 Task: Open a blank google sheet and write heading  SpendSmartAdd Dates in a column and its values below  '2023-05-01, 2023-05-03, 2023-05-05, 2023-05-10, 2023-05-15, 2023-05-20, 2023-05-25 & 2023-05-31'Add Categories in next column and its values below  Groceries, Dining Out, Transportation, Entertainment, Shopping, Utilities, Health & Miscellaneous. Add Descriptions in next column and its values below  Supermarket, Restaurant, Public Transport, Movie Tickets, Clothing Store, Internet Bill, Pharmacy & Online PurchaseAdd Amountin next column and its values below  $50, $30, $10, $20, $100, $60, $40 & $50Save page  Cash Flow Tracker book
Action: Mouse moved to (225, 149)
Screenshot: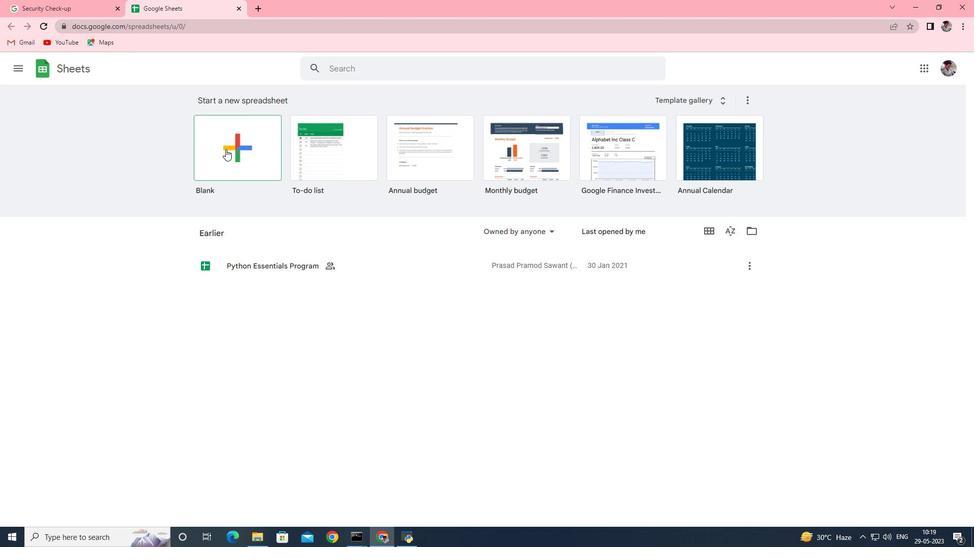 
Action: Mouse pressed left at (225, 149)
Screenshot: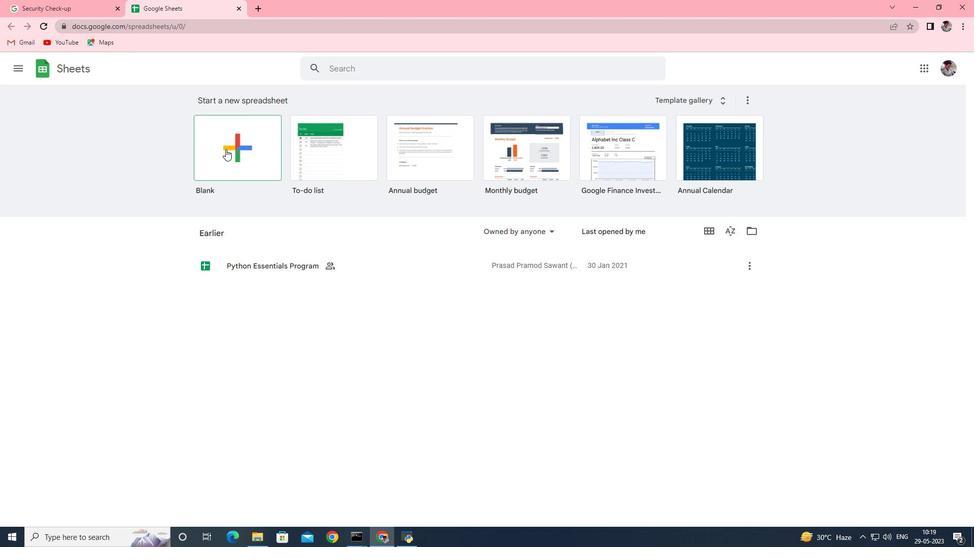 
Action: Mouse moved to (130, 150)
Screenshot: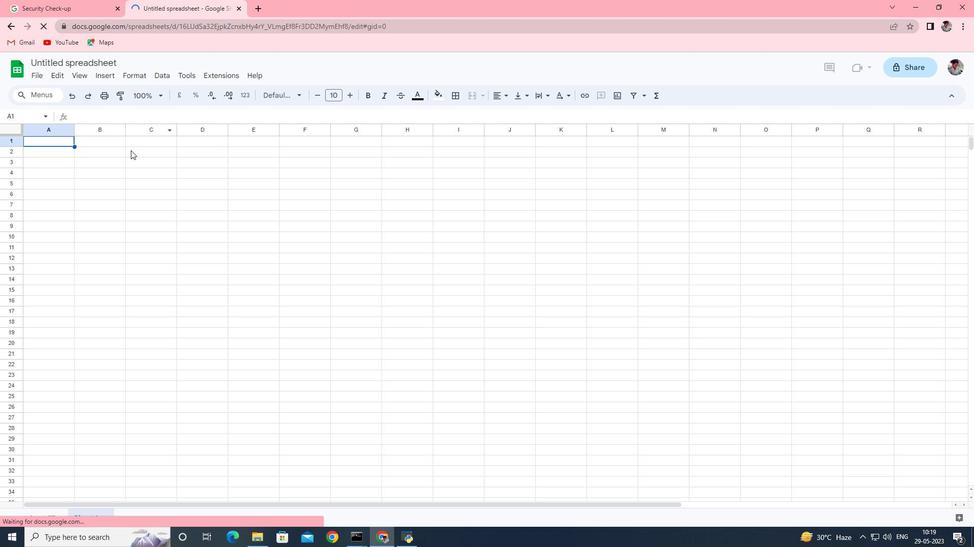 
Action: Key pressed <Key.shift>Spend<Key.space><Key.shift>Smart
Screenshot: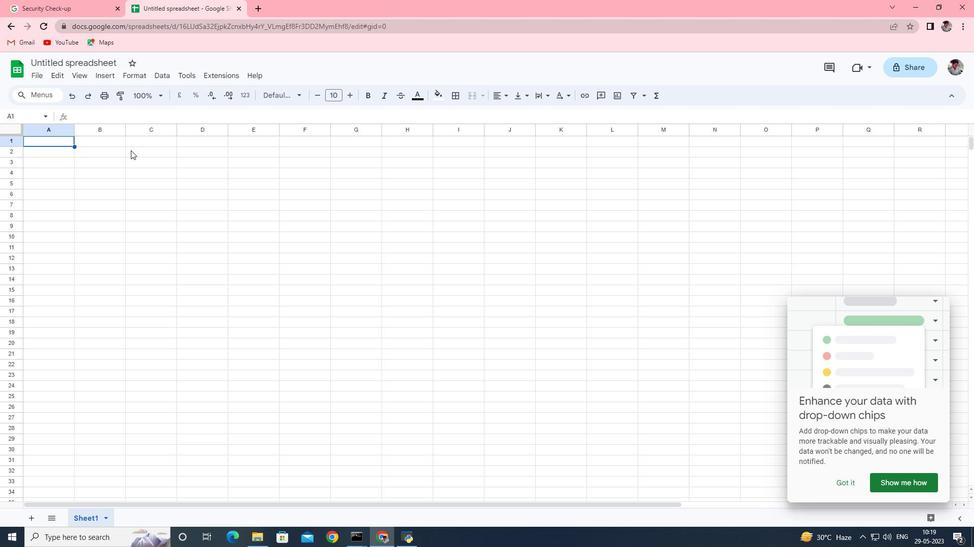 
Action: Mouse moved to (619, 314)
Screenshot: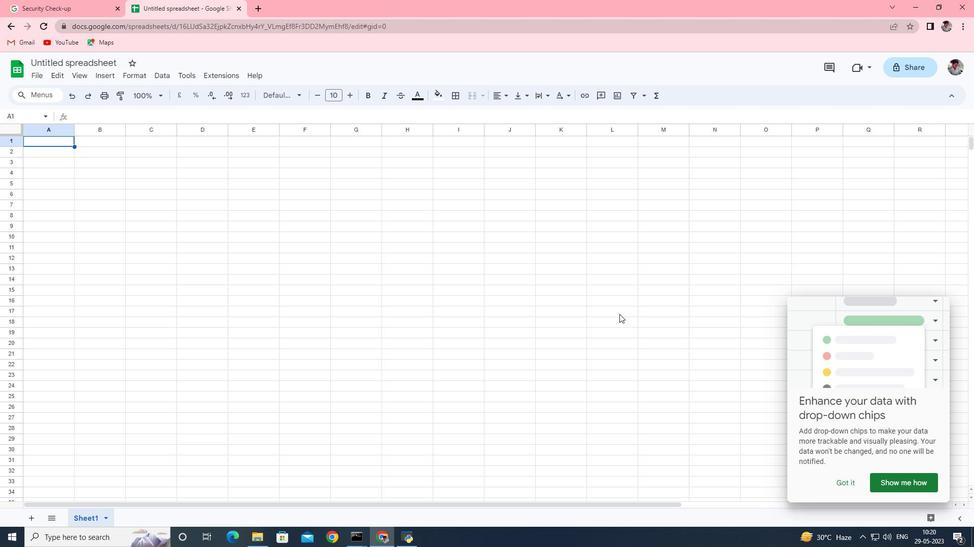 
Action: Mouse pressed left at (619, 314)
Screenshot: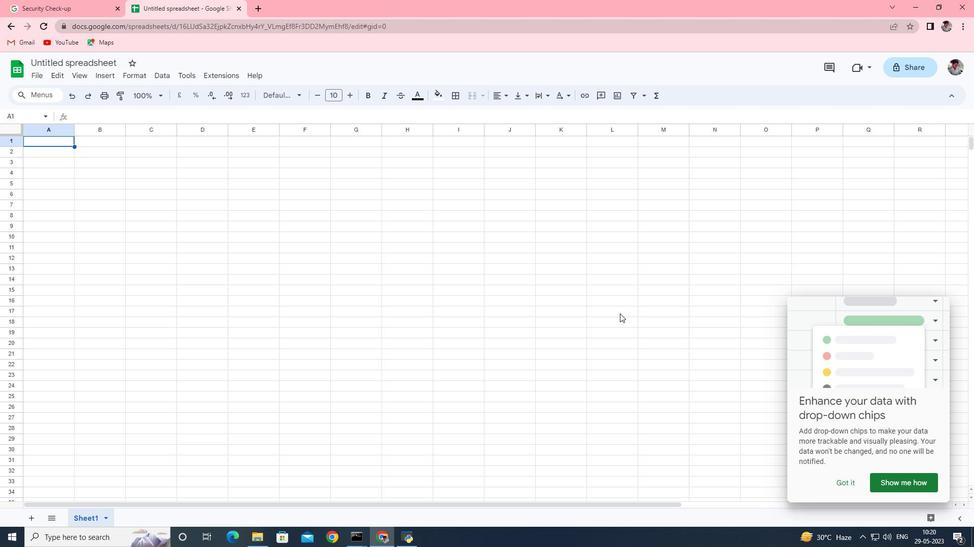 
Action: Mouse moved to (66, 142)
Screenshot: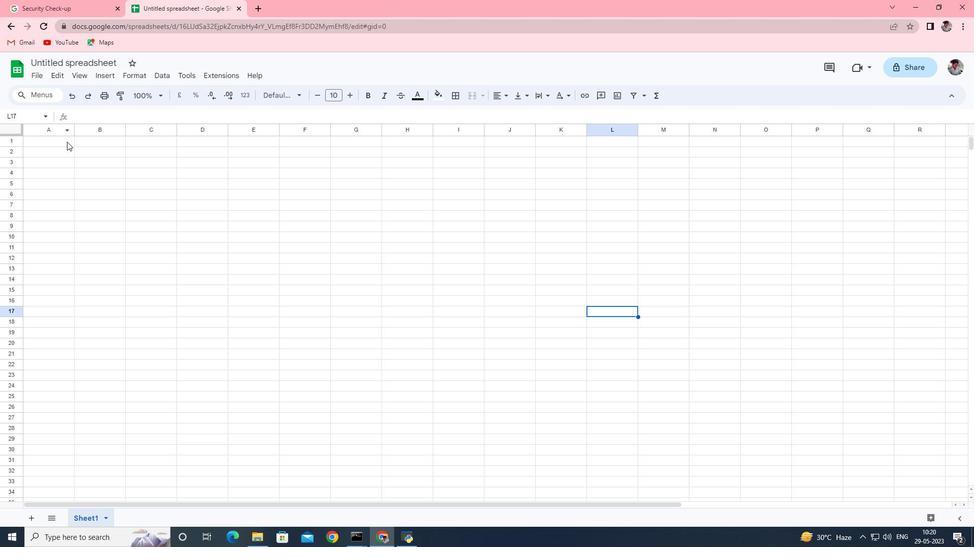 
Action: Mouse pressed left at (66, 142)
Screenshot: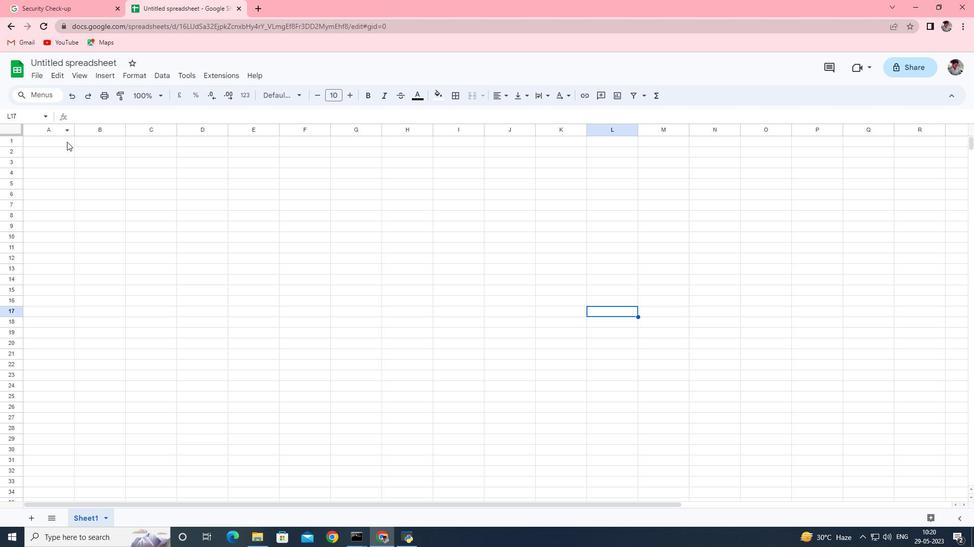 
Action: Mouse moved to (66, 143)
Screenshot: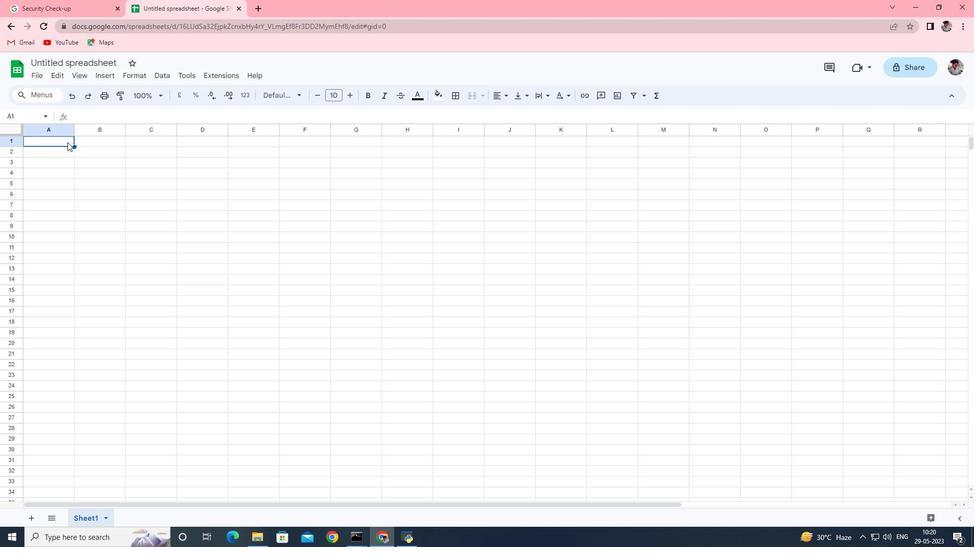 
Action: Key pressed <Key.shift>Spem<Key.backspace>nd<Key.space><Key.shift>Smart<Key.down><Key.shift><Key.shift><Key.shift><Key.shift><Key.shift><Key.shift><Key.shift><Key.shift><Key.shift><Key.shift><Key.shift><Key.shift><Key.shift><Key.shift><Key.shift><Key.shift><Key.shift><Key.shift><Key.shift><Key.shift><Key.shift><Key.shift><Key.shift><Key.shift><Key.shift><Key.shift><Key.shift><Key.shift>Dates
Screenshot: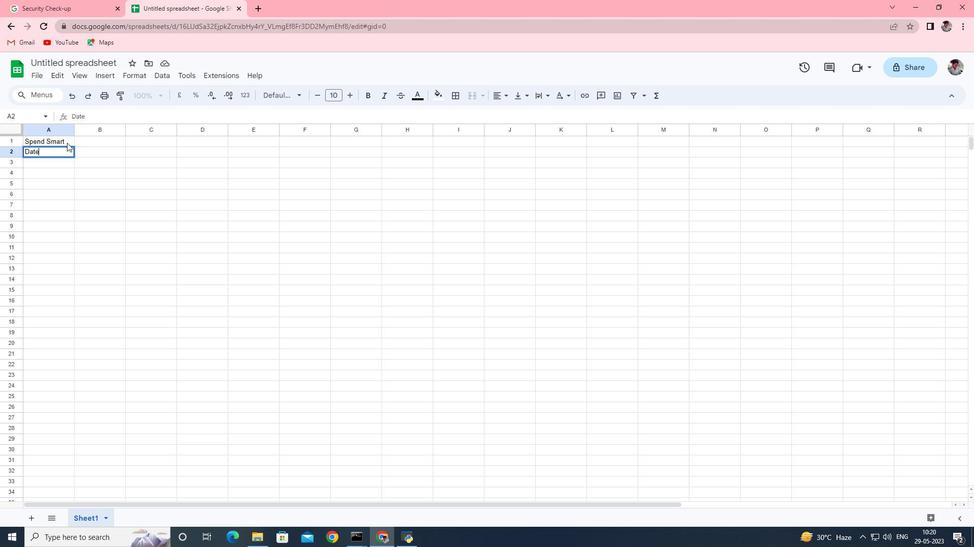 
Action: Mouse moved to (62, 164)
Screenshot: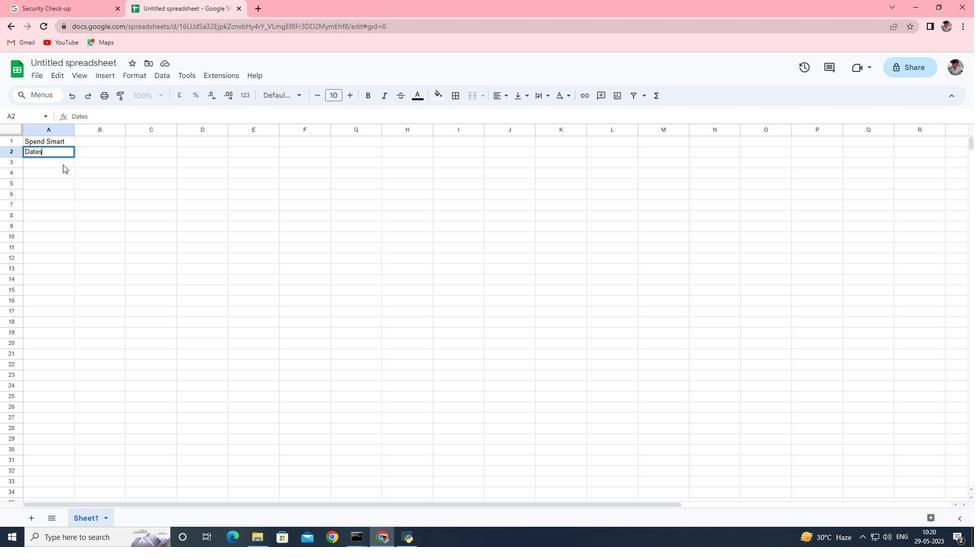 
Action: Key pressed <Key.down>2023-05-01<Key.enter>2023-05-03<Key.down>
Screenshot: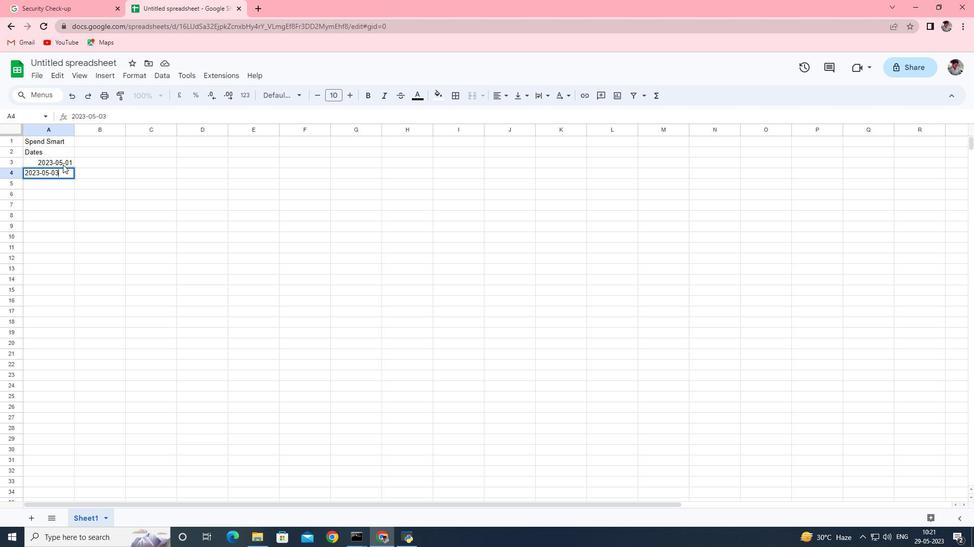 
Action: Mouse moved to (145, 174)
Screenshot: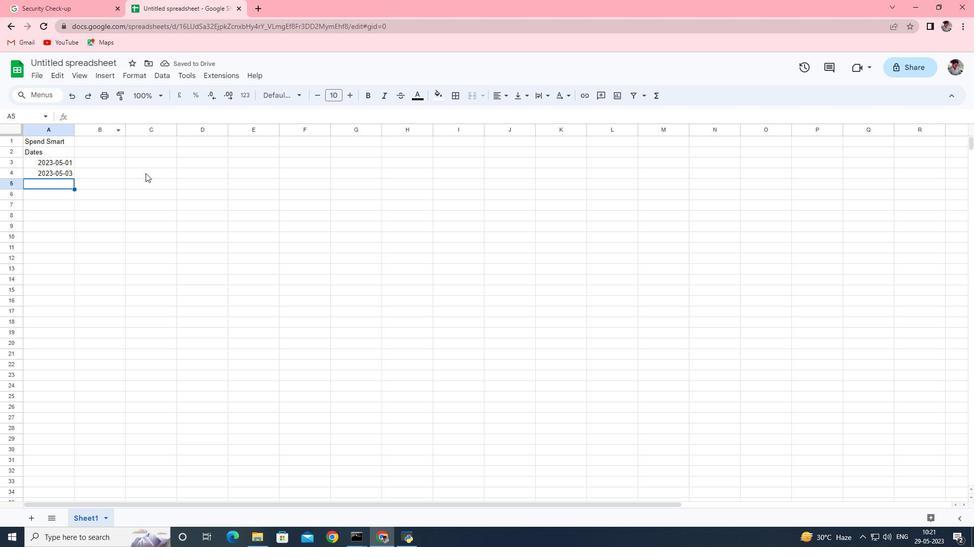 
Action: Key pressed 2023-05-05<Key.down>2023-05-0<Key.backspace>10<Key.down>2023-05-15<Key.down>2023-05-20<Key.down>2023-05-25<Key.down>2023-05-31<Key.down>
Screenshot: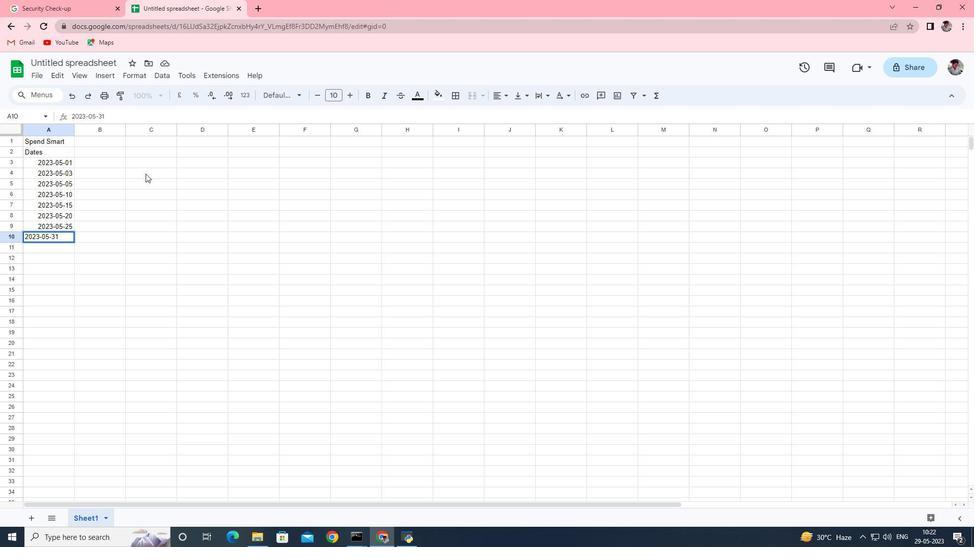 
Action: Mouse moved to (88, 154)
Screenshot: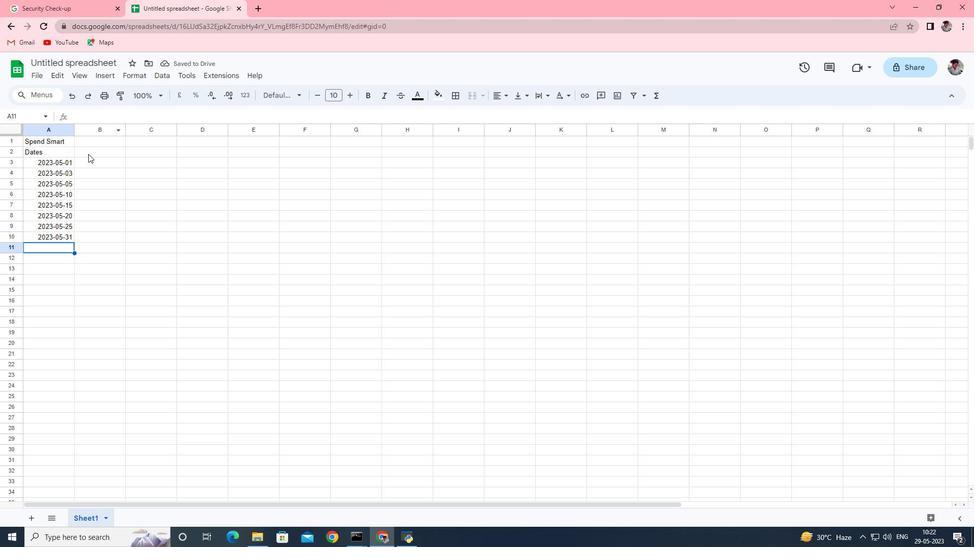 
Action: Mouse pressed left at (88, 154)
Screenshot: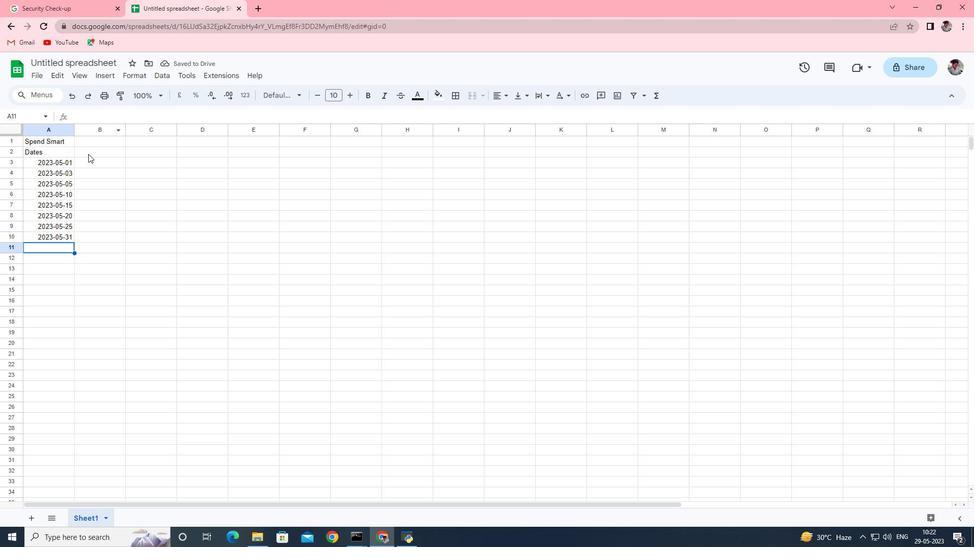
Action: Mouse moved to (69, 150)
Screenshot: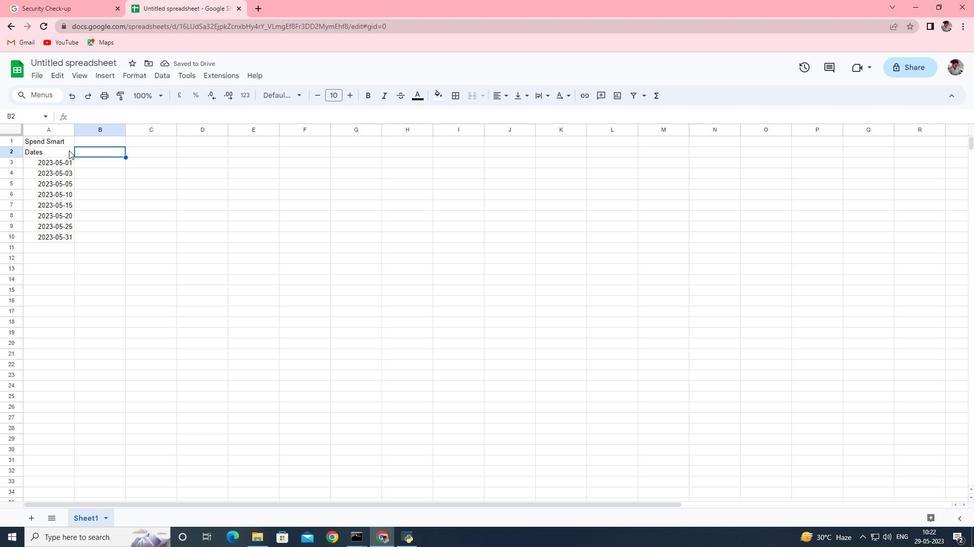 
Action: Key pressed <Key.shift>Catega<Key.backspace>ories<Key.down><Key.shift>groceries
Screenshot: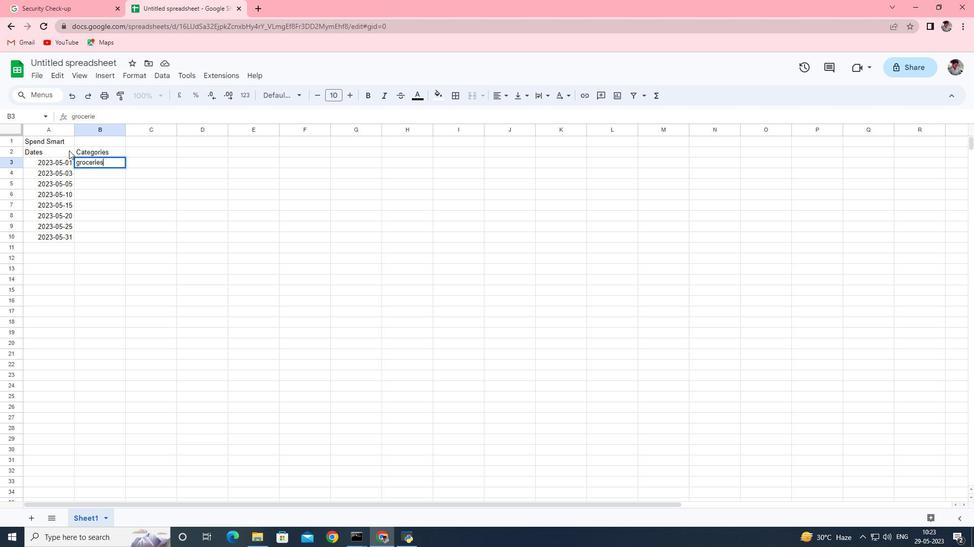 
Action: Mouse moved to (79, 163)
Screenshot: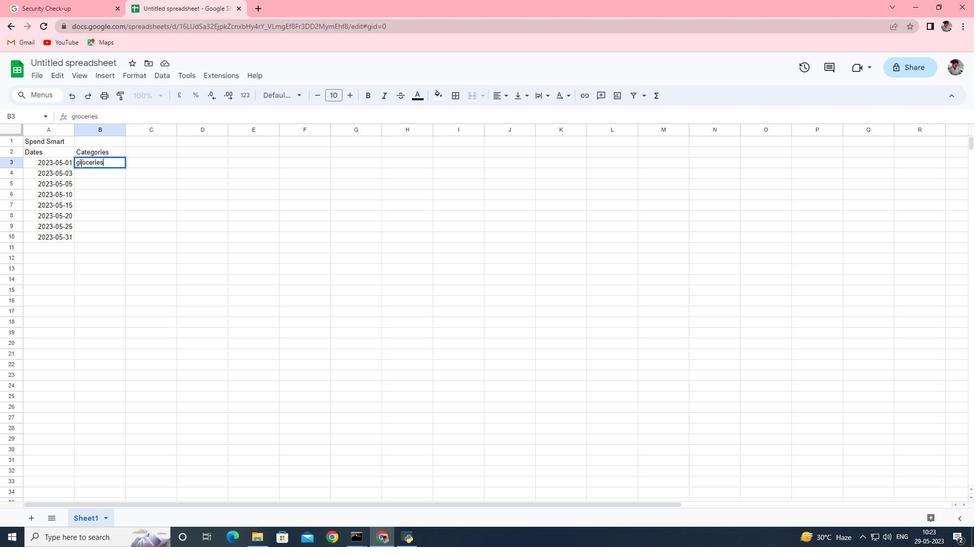 
Action: Mouse pressed left at (79, 163)
Screenshot: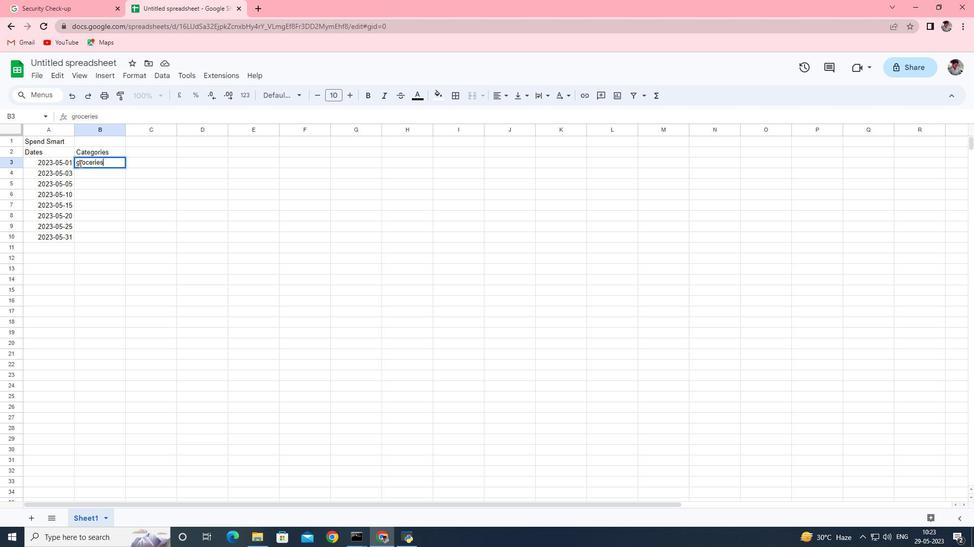 
Action: Mouse moved to (79, 163)
Screenshot: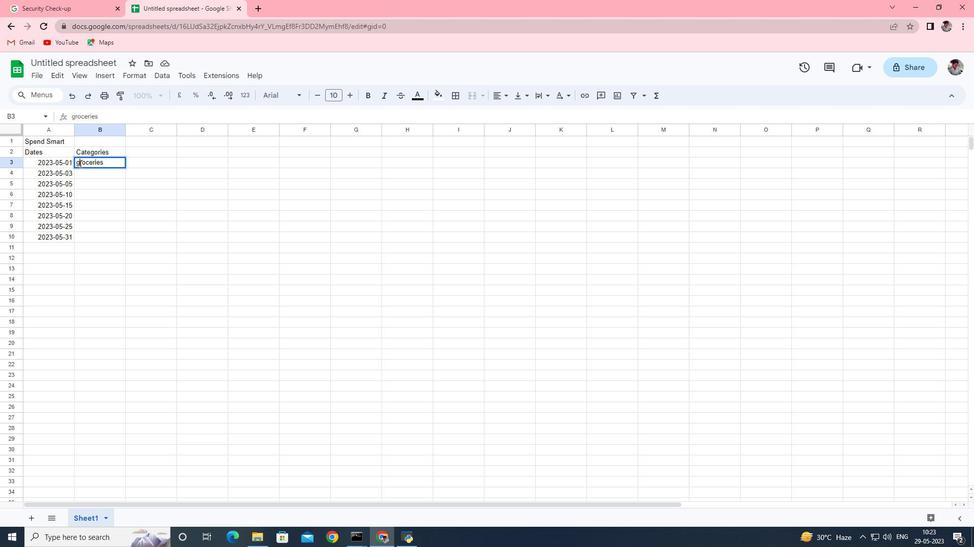 
Action: Key pressed <Key.backspace><Key.shift>G<Key.down>
Screenshot: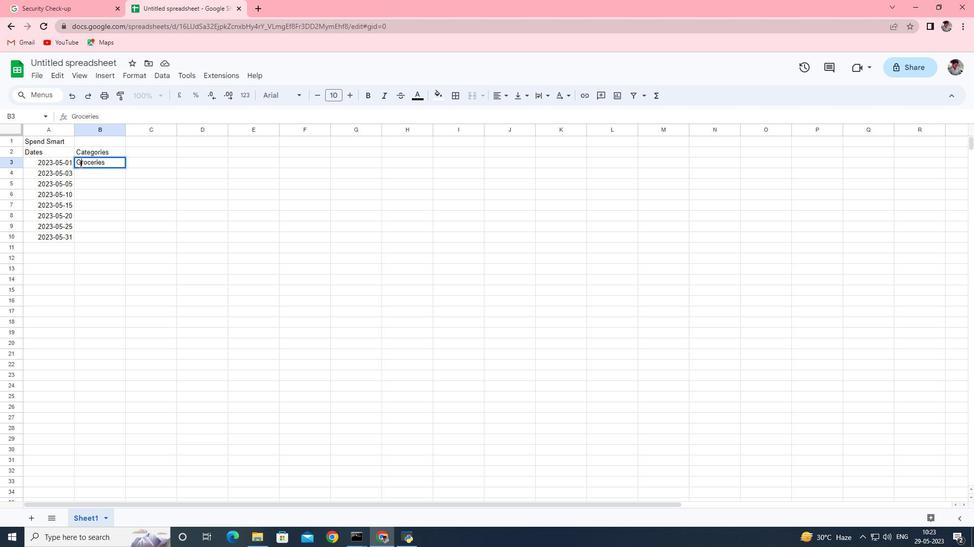 
Action: Mouse moved to (104, 174)
Screenshot: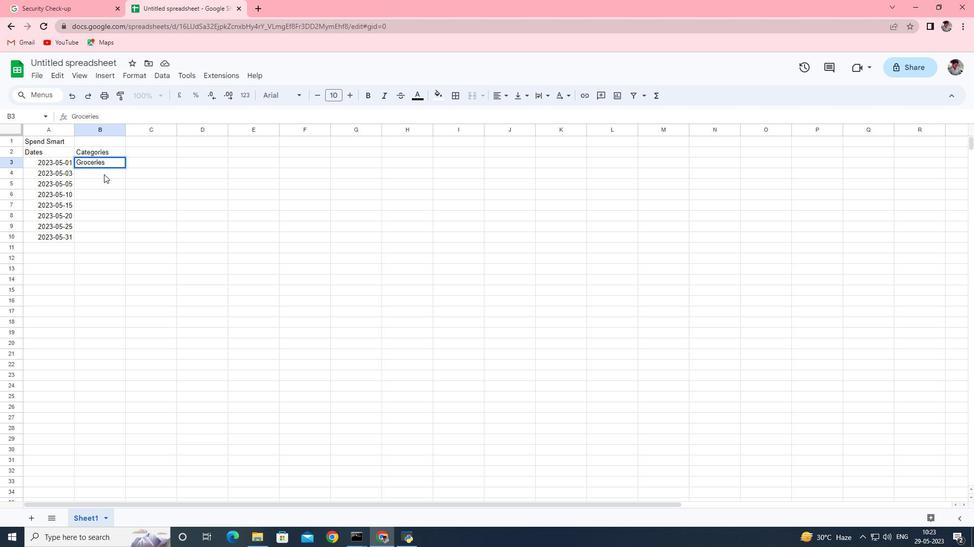 
Action: Mouse pressed left at (104, 174)
Screenshot: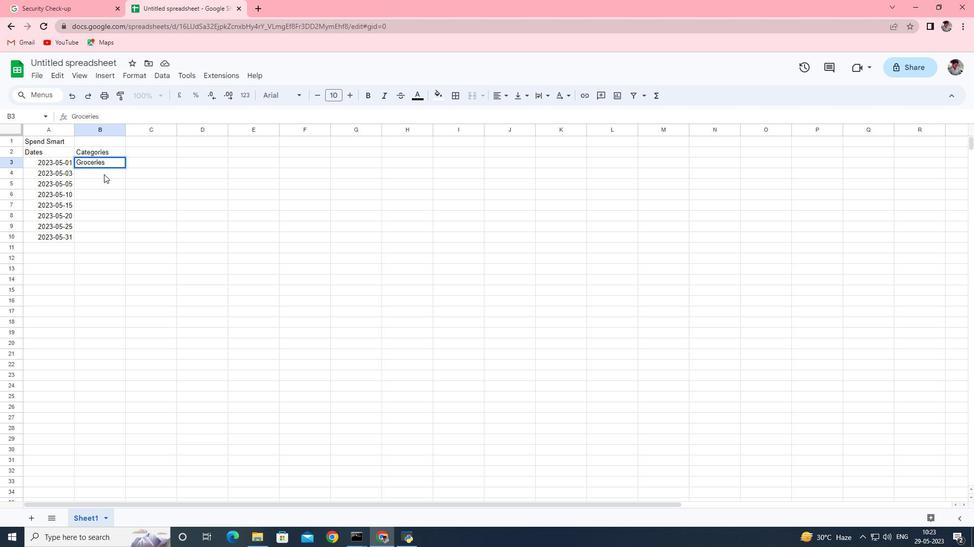 
Action: Mouse moved to (86, 178)
Screenshot: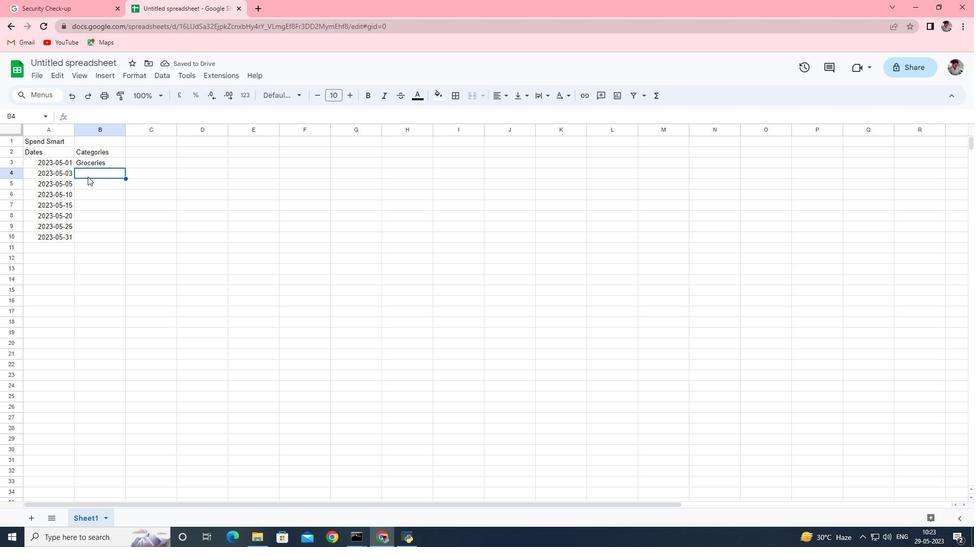 
Action: Key pressed <Key.shift>Dining<Key.space><Key.shift>Out<Key.down><Key.shift><Key.shift><Key.shift><Key.shift><Key.shift>Transportation<Key.down><Key.shift><Key.shift><Key.shift><Key.shift><Key.shift><Key.shift><Key.shift><Key.shift><Key.shift><Key.shift><Key.shift>Entertainment<Key.down><Key.shift>Shopping<Key.down><Key.shift><Key.shift><Key.shift><Key.shift><Key.shift><Key.shift><Key.shift><Key.shift><Key.shift><Key.shift><Key.shift><Key.shift><Key.shift><Key.shift><Key.shift><Key.shift><Key.shift><Key.shift><Key.shift><Key.shift><Key.shift><Key.shift><Key.shift><Key.shift><Key.shift><Key.shift><Key.shift><Key.shift><Key.shift><Key.shift><Key.shift><Key.shift><Key.shift><Key.shift><Key.shift><Key.shift><Key.shift><Key.shift><Key.shift><Key.shift><Key.shift><Key.shift><Key.shift><Key.shift><Key.shift><Key.shift><Key.shift><Key.shift><Key.shift><Key.shift><Key.shift><Key.shift><Key.shift><Key.shift><Key.shift>Utilities<Key.down><Key.shift><Key.shift><Key.shift><Key.shift><Key.shift><Key.shift><Key.shift><Key.shift><Key.shift><Key.shift><Key.shift><Key.shift><Key.shift><Key.shift><Key.shift><Key.shift><Key.shift><Key.shift><Key.shift><Key.shift><Key.shift><Key.shift><Key.shift><Key.shift><Key.shift><Key.shift><Key.shift><Key.shift><Key.shift><Key.shift><Key.shift><Key.shift><Key.shift><Key.shift><Key.shift><Key.shift><Key.shift><Key.shift><Key.shift><Key.shift><Key.shift><Key.shift><Key.shift><Key.shift><Key.shift><Key.shift><Key.shift><Key.shift><Key.shift><Key.shift><Key.shift><Key.shift><Key.shift><Key.shift><Key.shift><Key.shift><Key.shift><Key.shift><Key.shift><Key.shift><Key.shift><Key.shift><Key.shift><Key.shift><Key.shift>Health<Key.down><Key.shift><Key.shift>Miscellaneous<Key.right><Key.up><Key.up><Key.up><Key.up><Key.up><Key.up><Key.up><Key.up><Key.shift>Descriptions<Key.down><Key.shift>Supermarket<Key.down><Key.shift>restaurant<Key.down><Key.shift><Key.shift><Key.shift><Key.shift><Key.shift><Key.shift><Key.shift><Key.shift><Key.shift><Key.shift><Key.shift><Key.shift><Key.shift><Key.shift><Key.shift><Key.shift><Key.shift>public<Key.space><Key.shift><Key.shift><Key.shift>transport<Key.down><Key.shift>Movie<Key.space><Key.shift><Key.shift><Key.shift><Key.shift><Key.shift><Key.shift><Key.shift><Key.shift><Key.shift><Key.shift><Key.shift><Key.shift><Key.shift><Key.shift><Key.shift><Key.shift><Key.shift><Key.shift><Key.shift><Key.shift><Key.shift><Key.shift><Key.shift><Key.shift><Key.shift><Key.shift><Key.shift><Key.shift><Key.shift><Key.shift><Key.shift><Key.shift><Key.shift>Tickets<Key.down><Key.shift>Clothing<Key.space><Key.shift>store<Key.down><Key.shift><Key.shift><Key.shift><Key.shift><Key.shift>Internet<Key.space><Key.shift>Bill<Key.down><Key.shift><Key.shift><Key.shift><Key.shift><Key.shift><Key.shift><Key.shift><Key.shift><Key.shift><Key.shift><Key.shift><Key.shift><Key.shift><Key.shift><Key.shift><Key.shift><Key.shift><Key.shift><Key.shift><Key.shift><Key.shift><Key.shift><Key.shift>Pharmacy<Key.down>on<Key.backspace><Key.backspace><Key.shift>Online<Key.space><Key.shift>Purchase
Screenshot: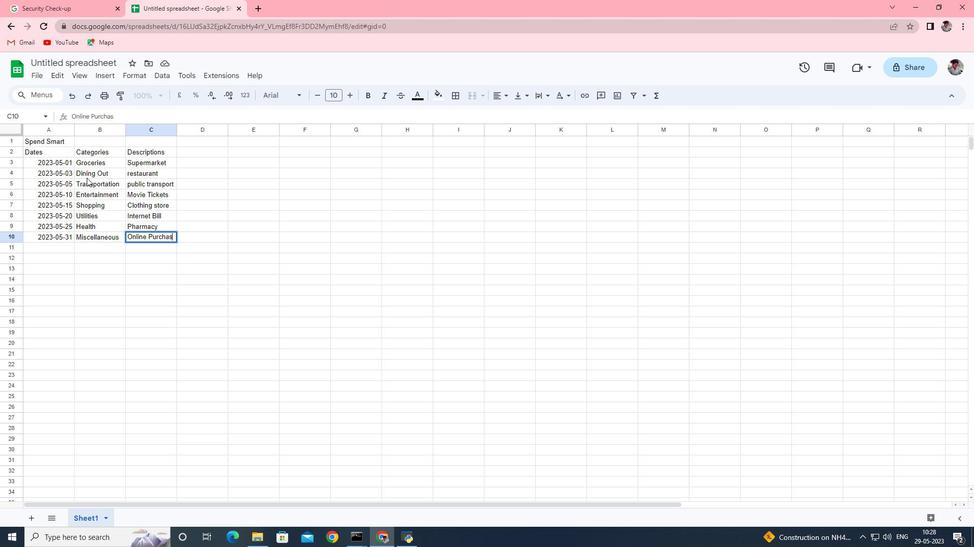 
Action: Mouse moved to (192, 152)
Screenshot: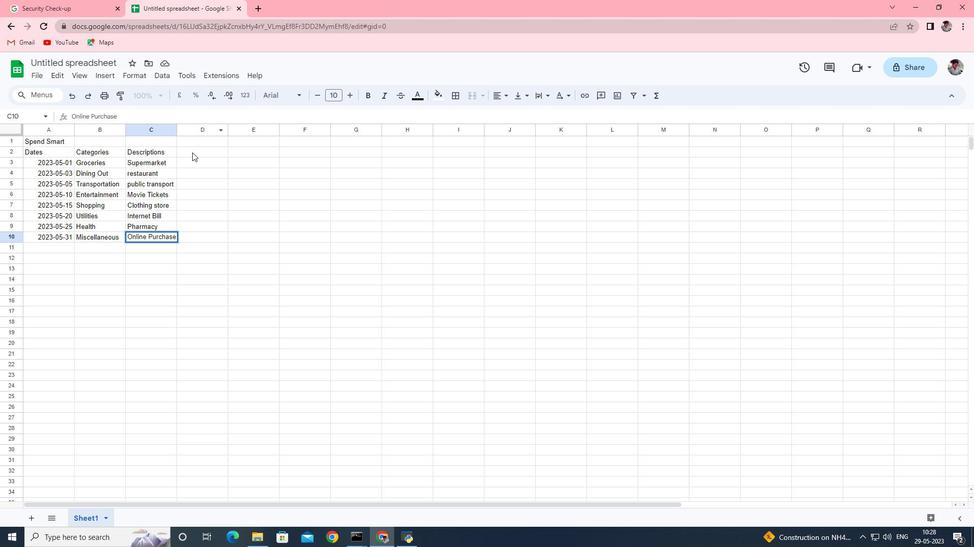 
Action: Mouse pressed left at (192, 152)
Screenshot: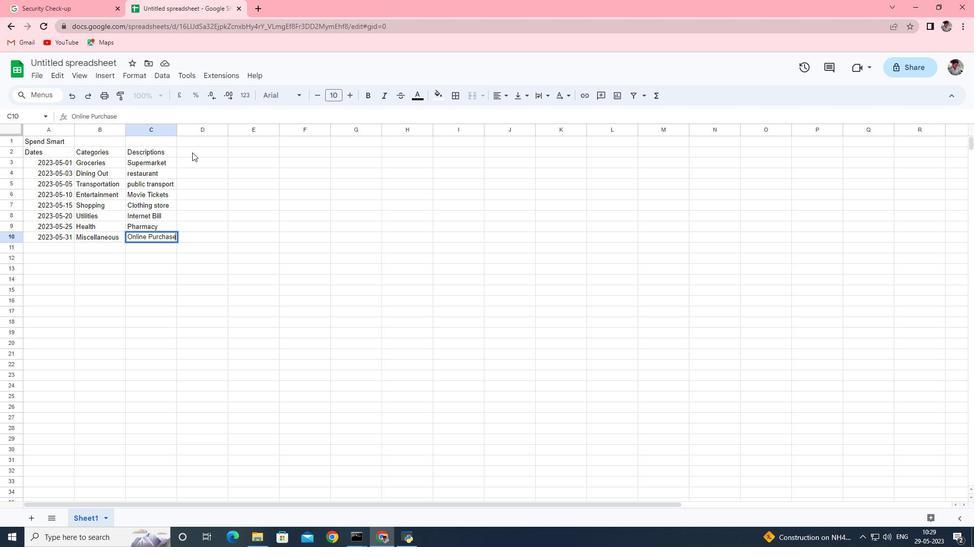 
Action: Mouse moved to (187, 152)
Screenshot: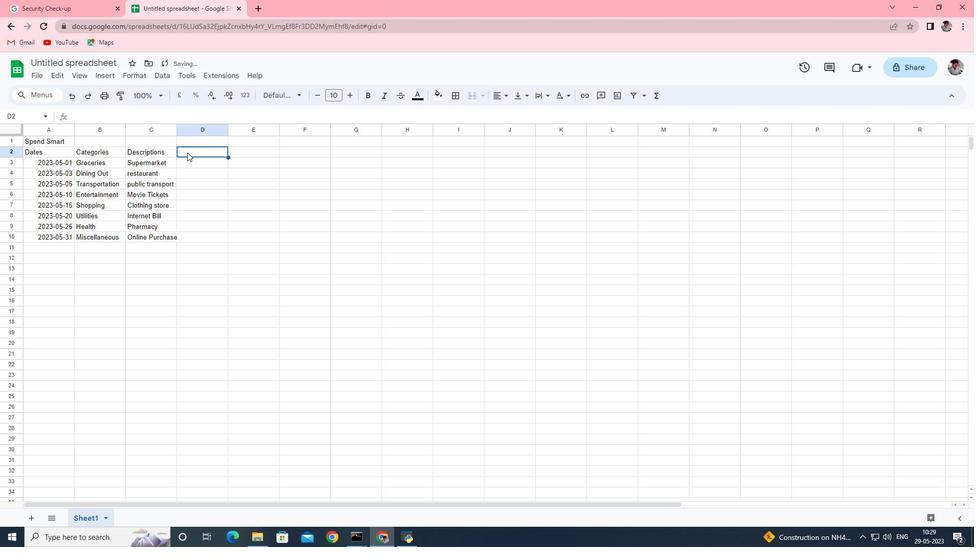 
Action: Key pressed <Key.shift>Amount
Screenshot: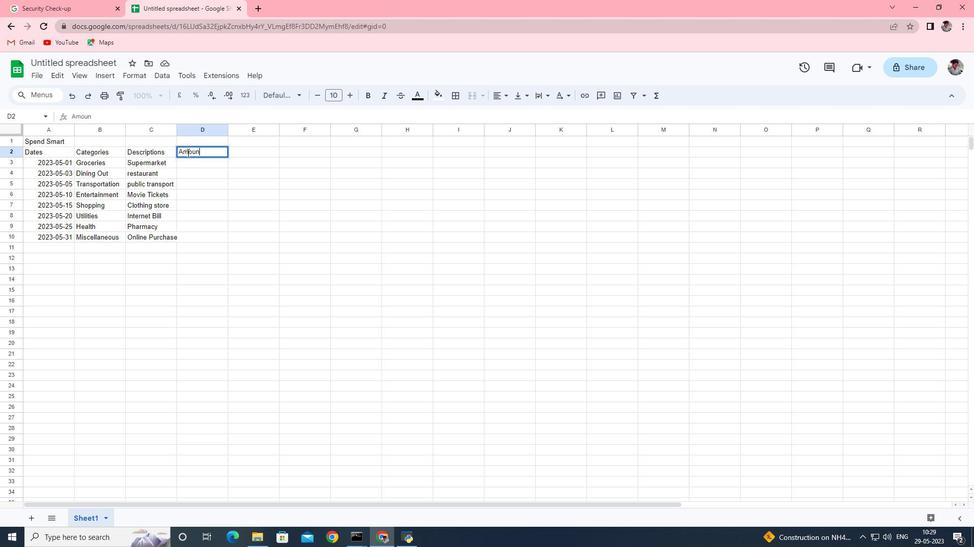 
Action: Mouse moved to (199, 163)
Screenshot: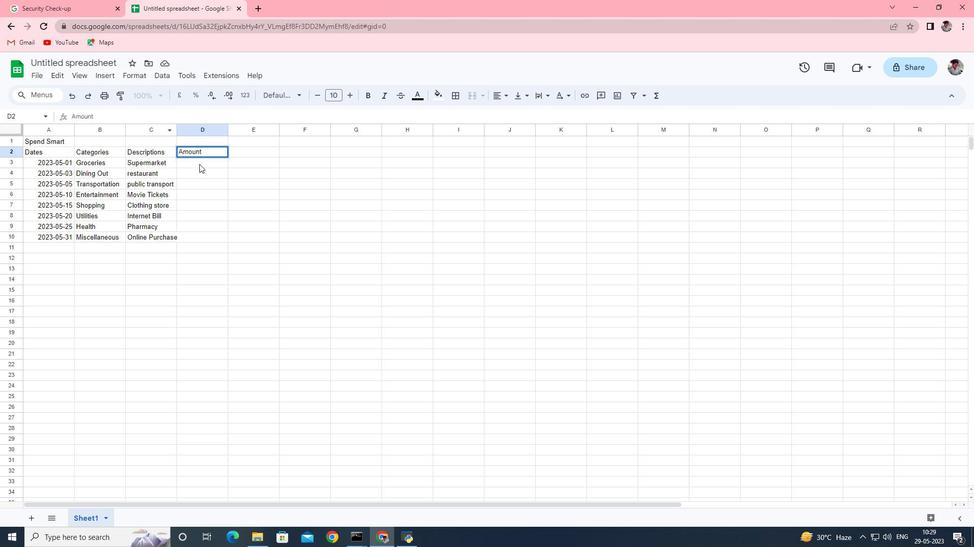 
Action: Mouse pressed left at (199, 163)
Screenshot: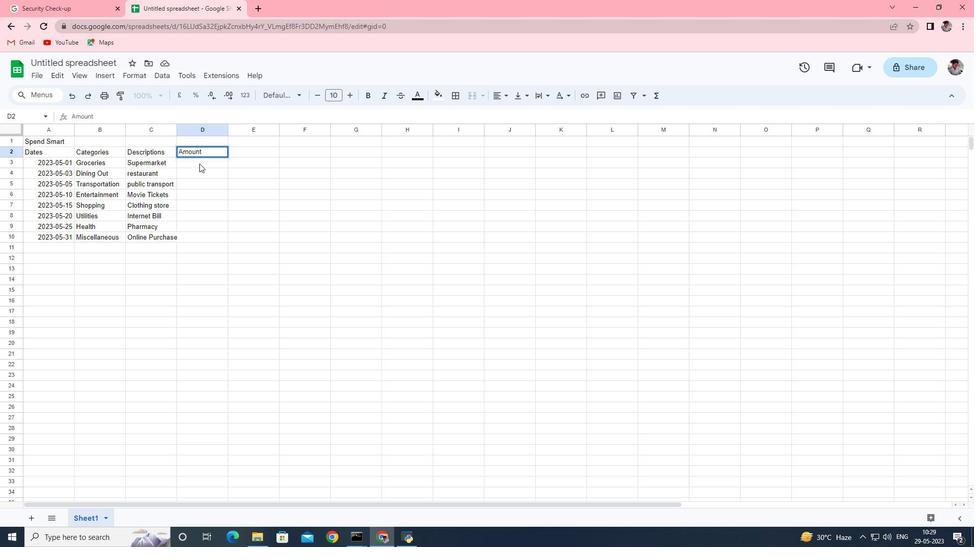 
Action: Mouse moved to (193, 165)
Screenshot: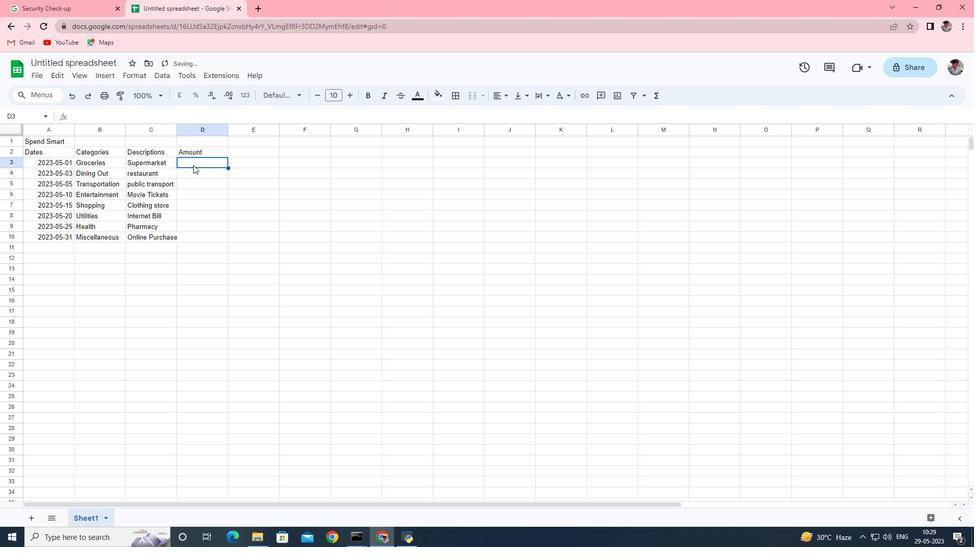 
Action: Key pressed 50<Key.down>30<Key.down>10<Key.down>20<Key.down>100<Key.down>60<Key.down>40<Key.down>50<Key.down>
Screenshot: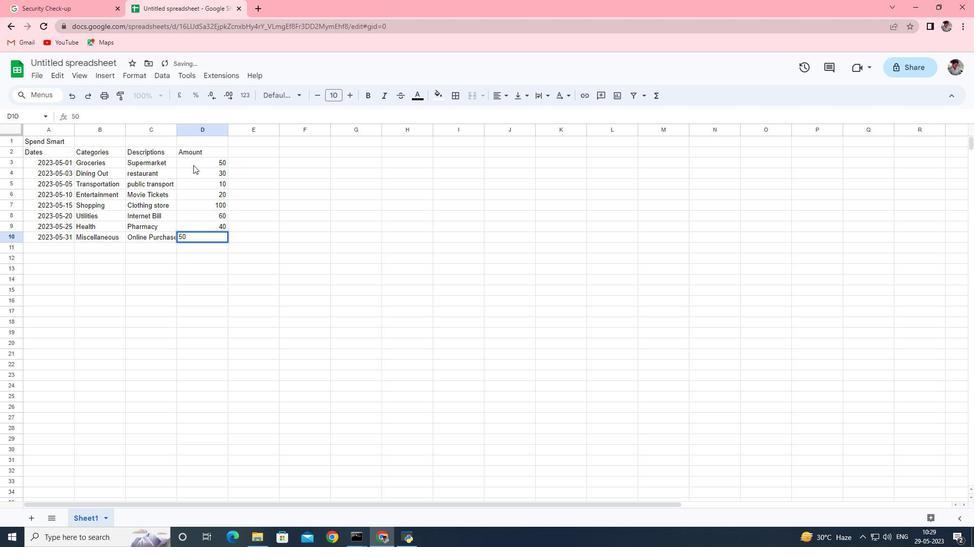 
Action: Mouse moved to (197, 162)
Screenshot: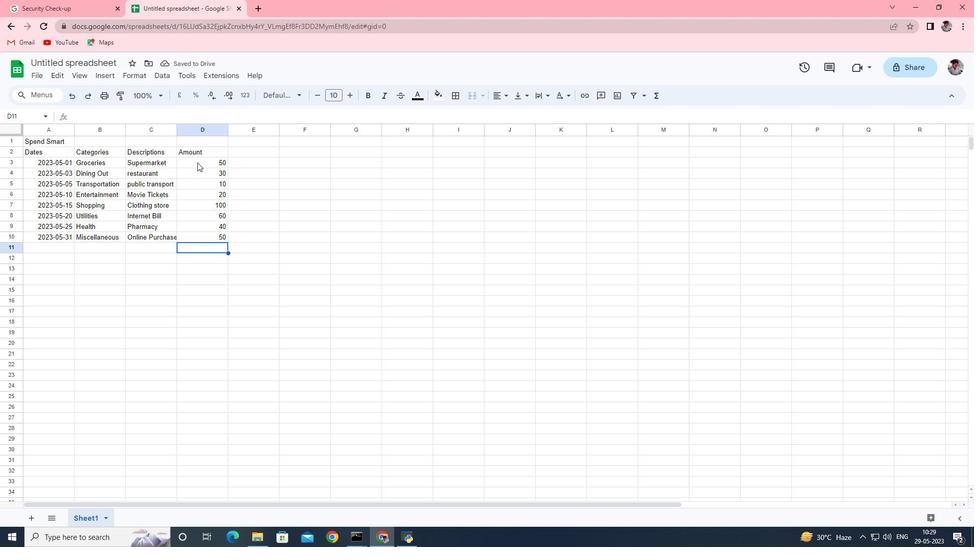 
Action: Mouse pressed left at (197, 162)
Screenshot: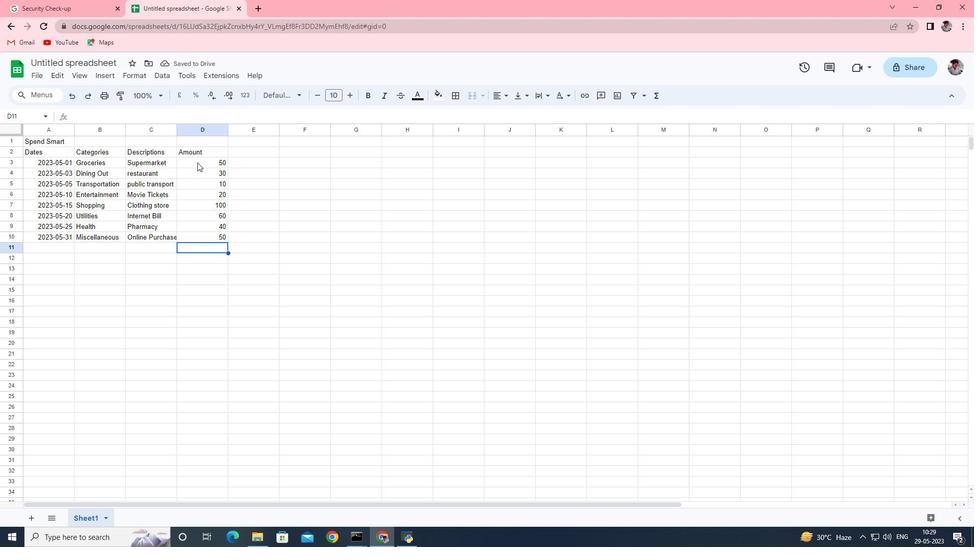 
Action: Mouse moved to (248, 98)
Screenshot: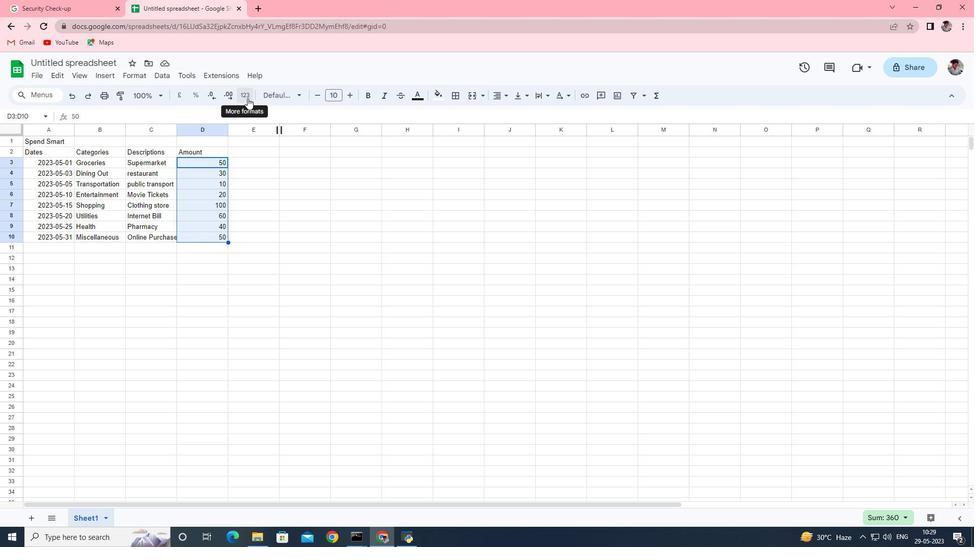 
Action: Mouse pressed left at (248, 98)
Screenshot: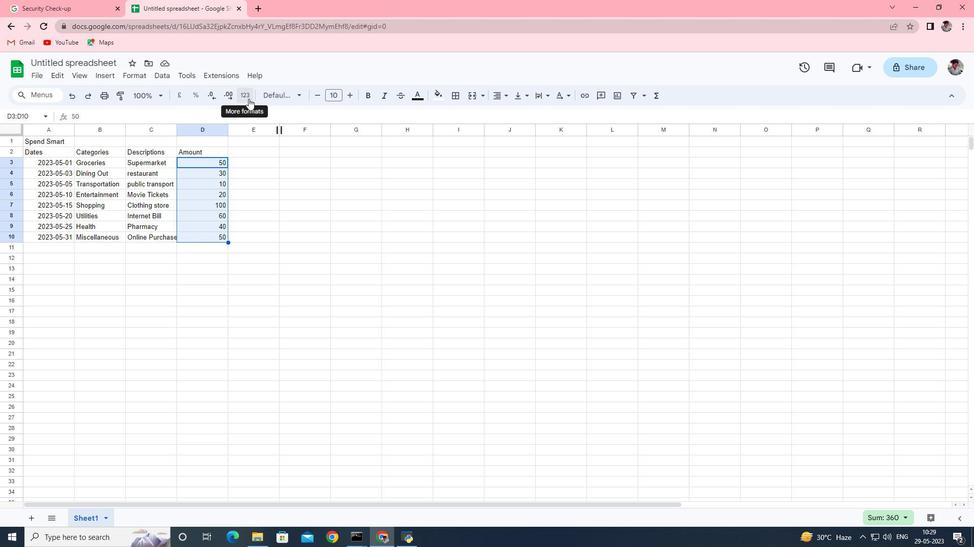 
Action: Mouse moved to (271, 354)
Screenshot: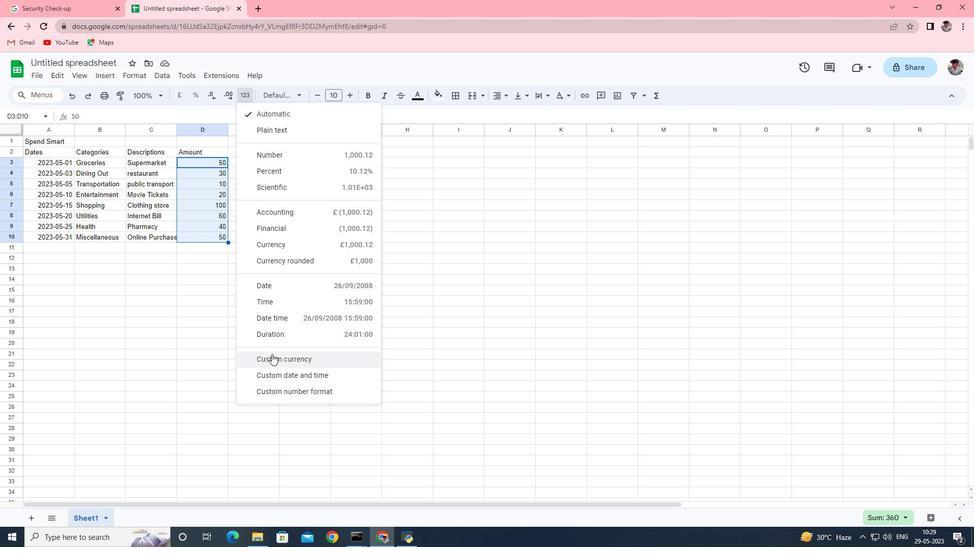 
Action: Mouse pressed left at (271, 354)
Screenshot: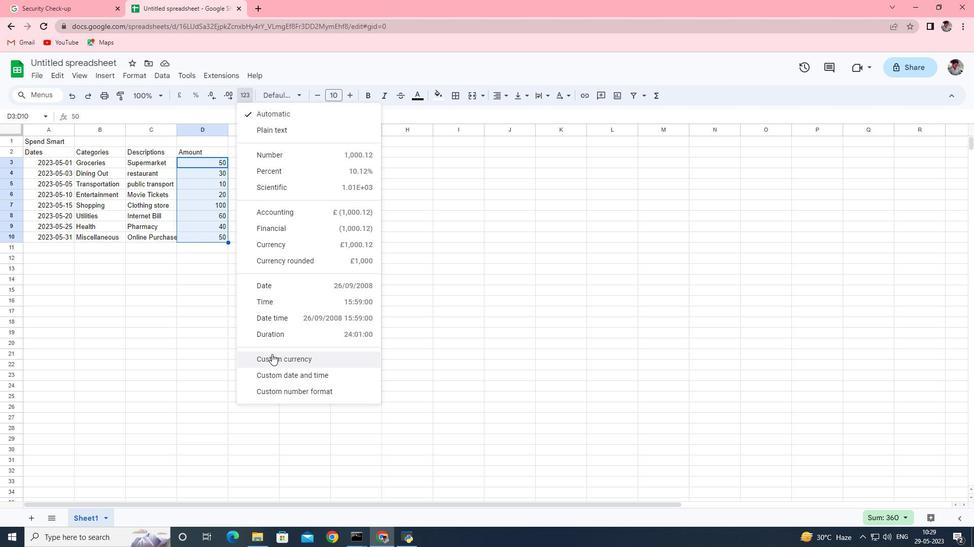 
Action: Mouse moved to (416, 195)
Screenshot: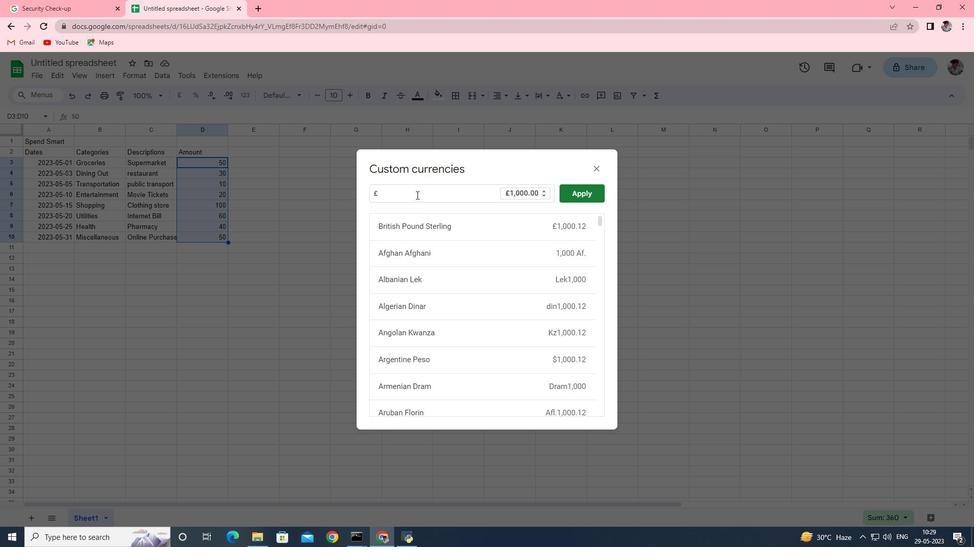 
Action: Mouse pressed left at (416, 195)
Screenshot: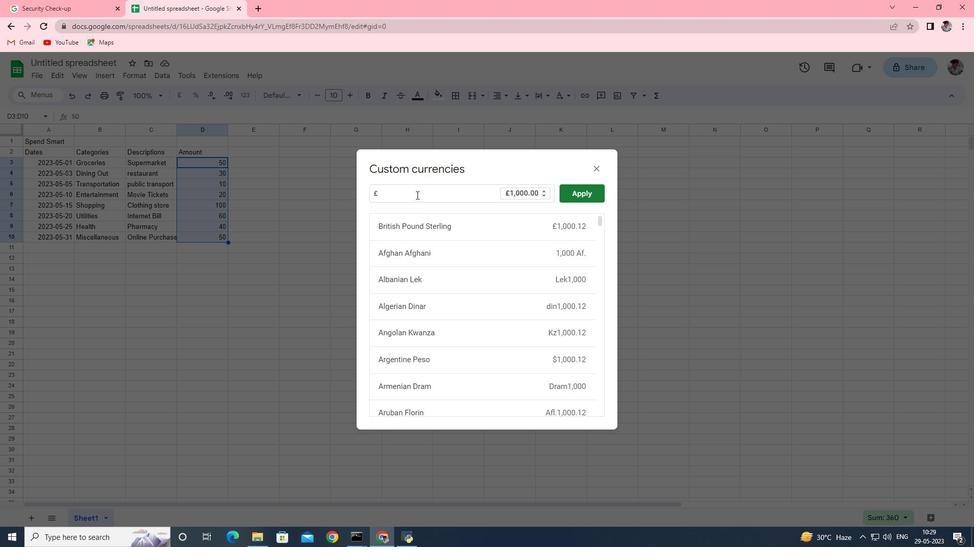 
Action: Mouse moved to (370, 212)
Screenshot: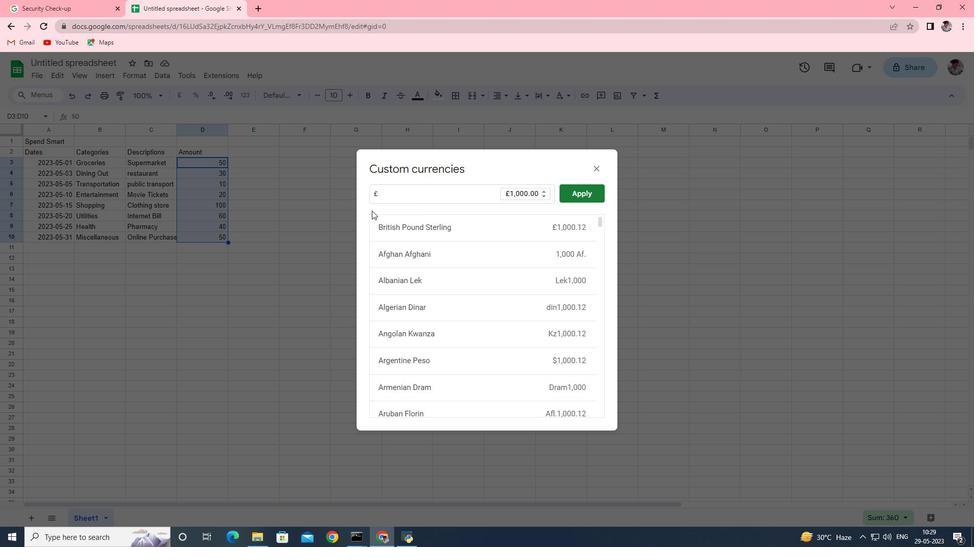
Action: Key pressed <Key.backspace><Key.shift><Key.shift><Key.shift><Key.shift><Key.shift><Key.shift><Key.shift><Key.shift><Key.shift><Key.shift><Key.shift><Key.shift><Key.shift><Key.shift><Key.shift><Key.shift><Key.shift><Key.shift><Key.shift><Key.shift><Key.shift><Key.shift><Key.shift><Key.shift><Key.shift><Key.shift><Key.shift>$
Screenshot: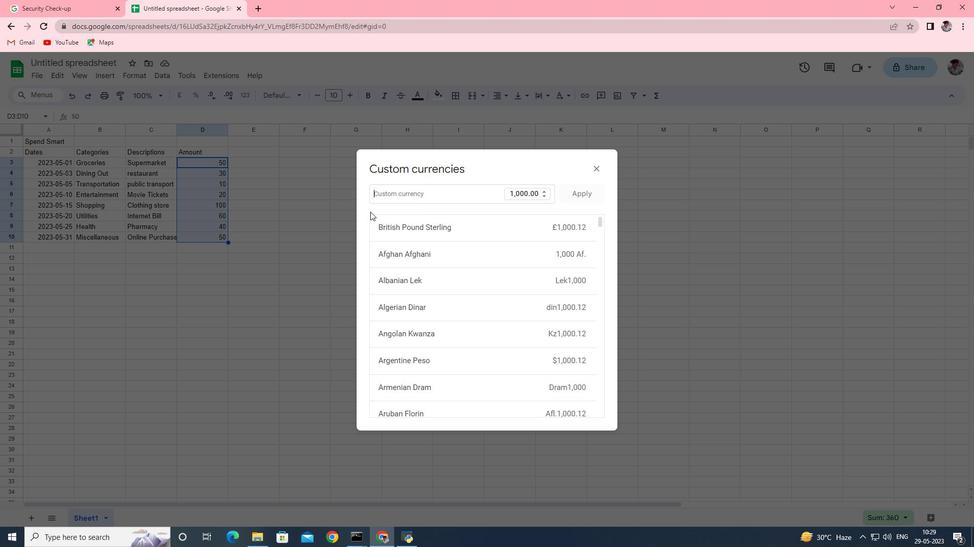 
Action: Mouse moved to (571, 194)
Screenshot: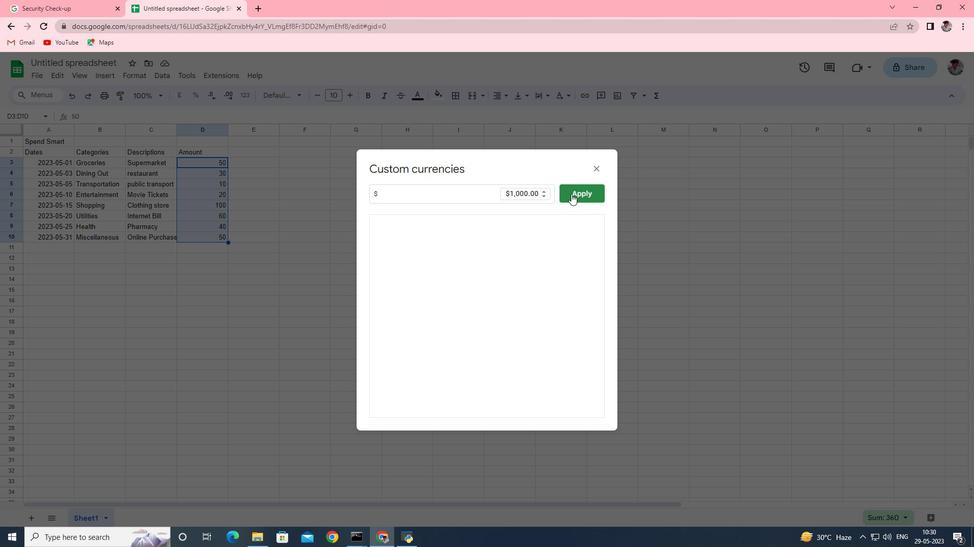 
Action: Mouse pressed left at (571, 194)
Screenshot: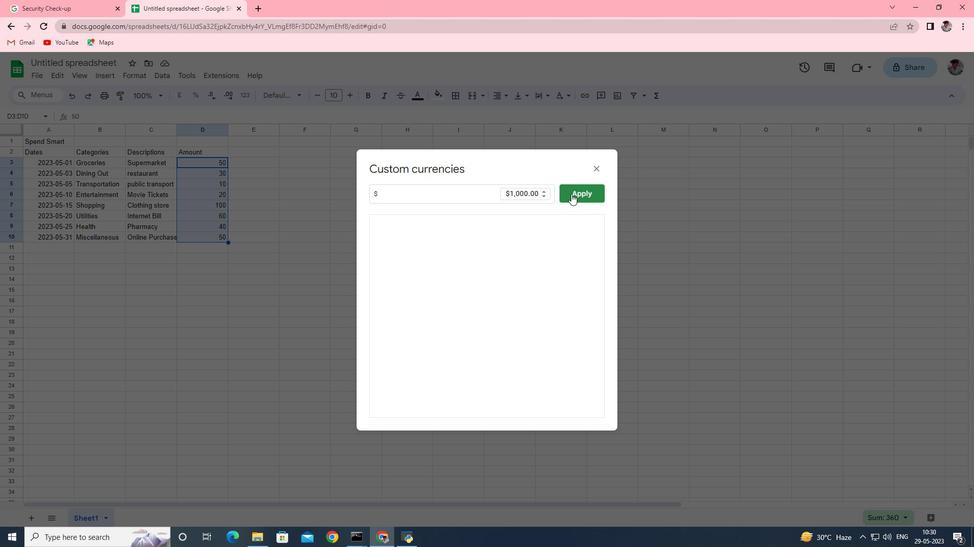 
Action: Mouse moved to (250, 250)
Screenshot: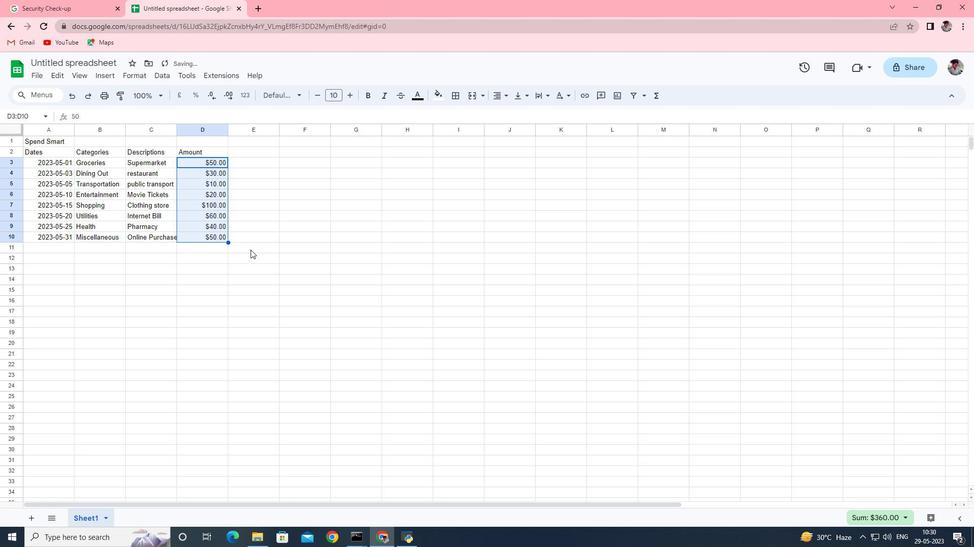 
Action: Mouse pressed left at (250, 250)
Screenshot: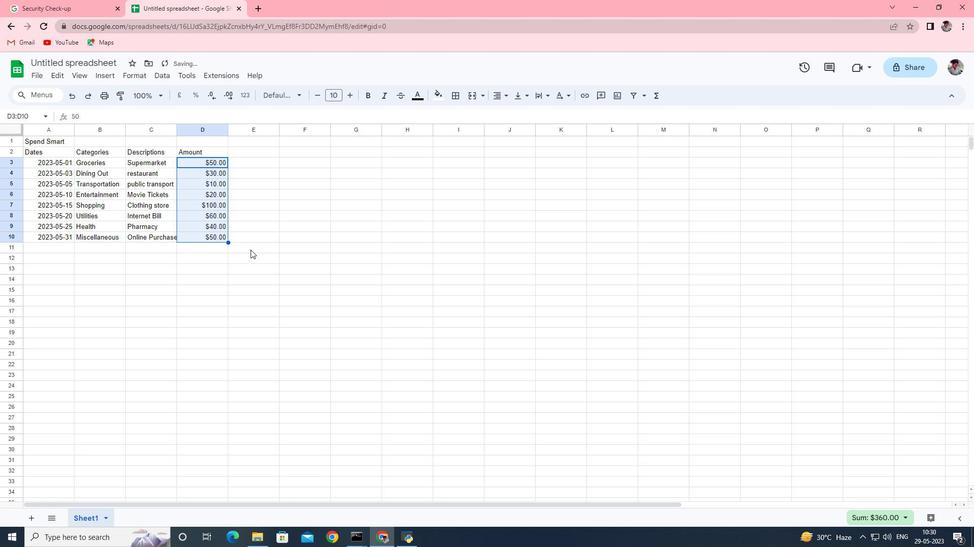 
Action: Mouse moved to (229, 282)
Screenshot: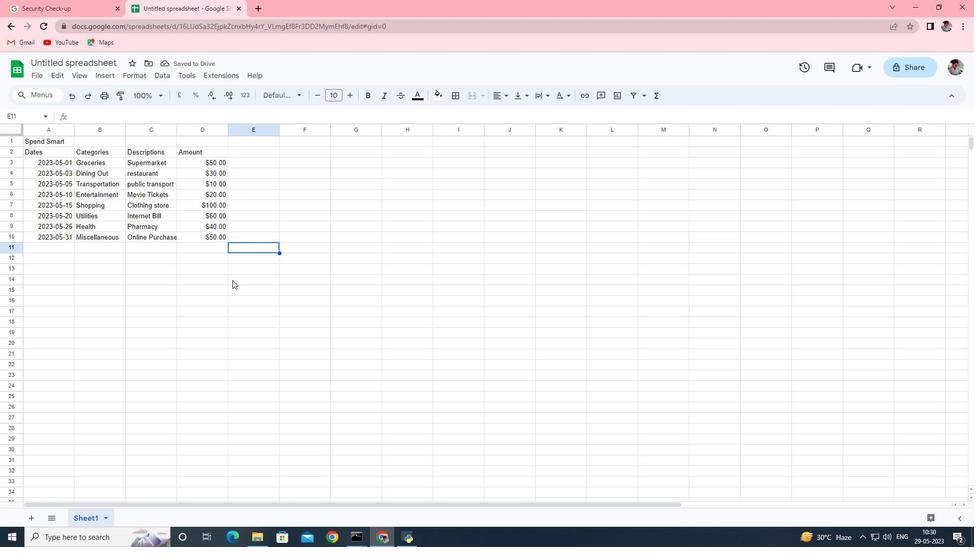
Action: Mouse pressed left at (229, 282)
Screenshot: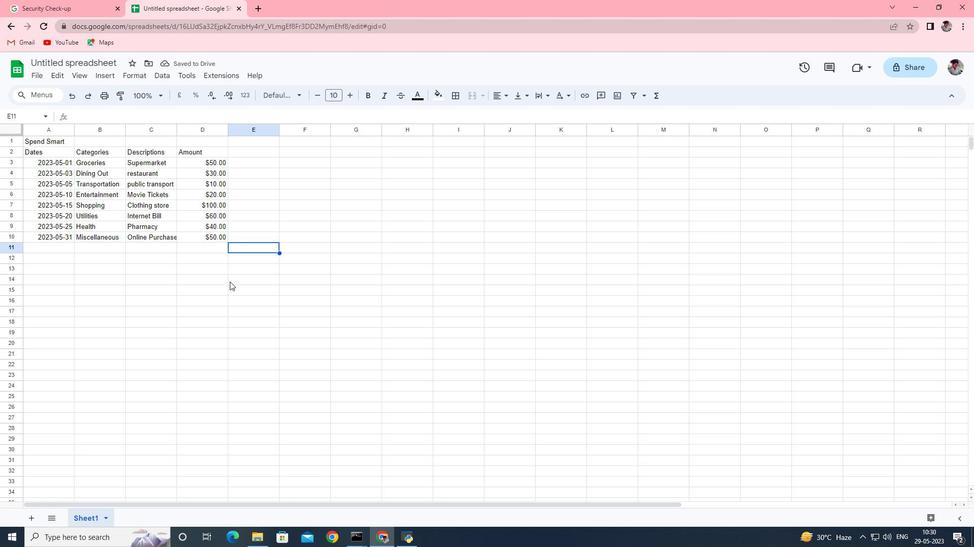 
Action: Mouse moved to (40, 75)
Screenshot: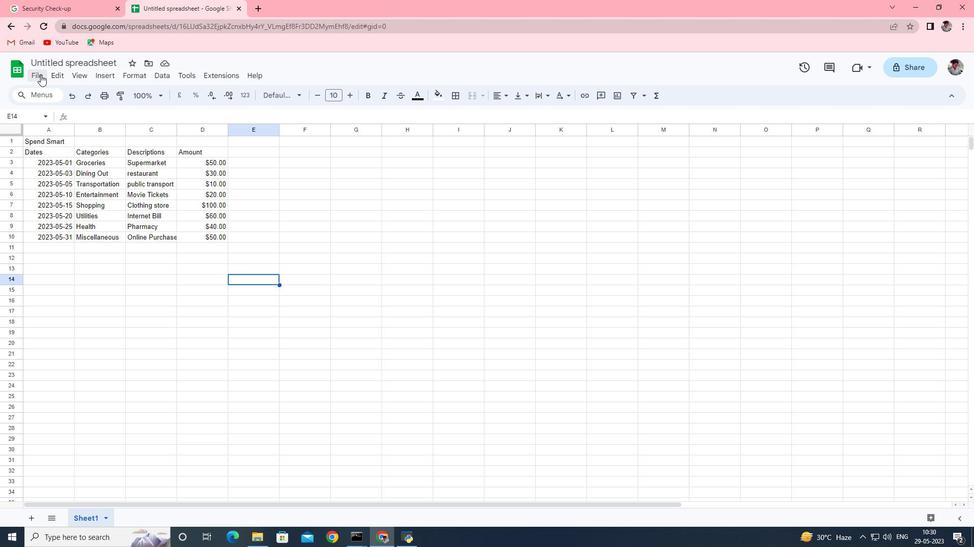 
Action: Key pressed ctrl+S
Screenshot: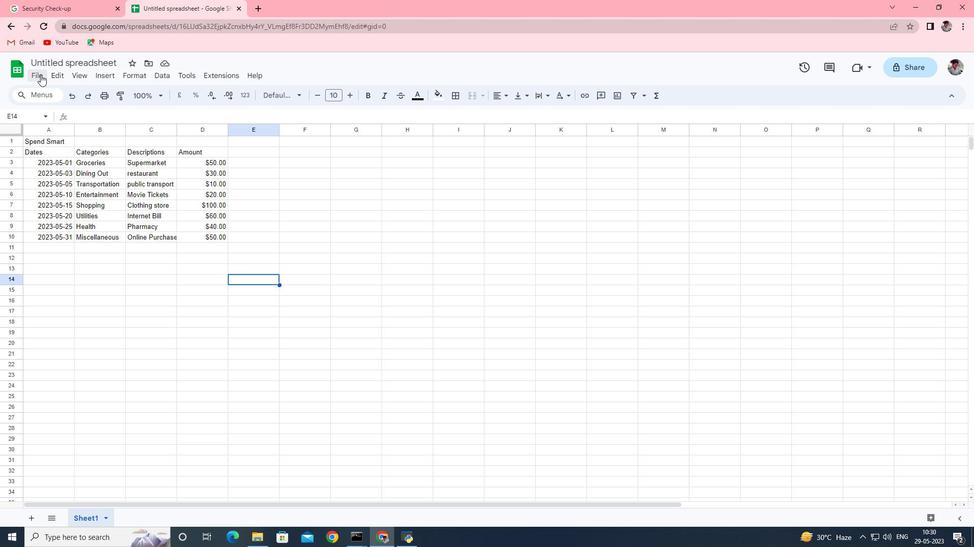 
Action: Mouse pressed left at (40, 75)
Screenshot: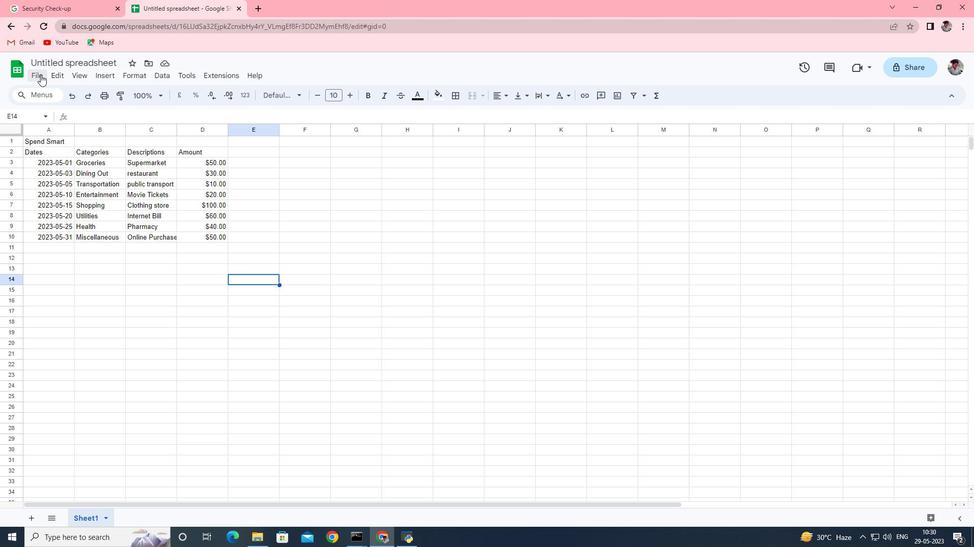 
Action: Mouse moved to (52, 221)
Screenshot: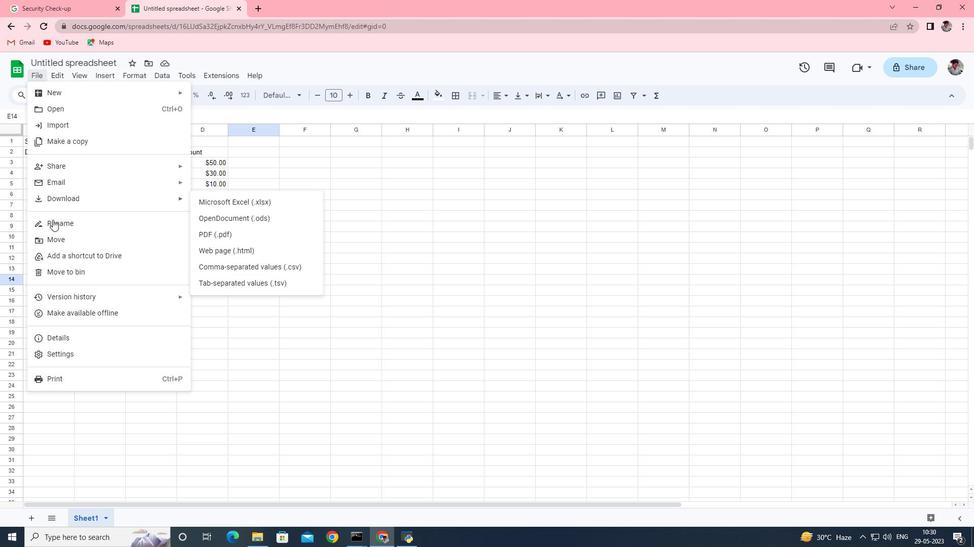 
Action: Mouse pressed left at (52, 221)
Screenshot: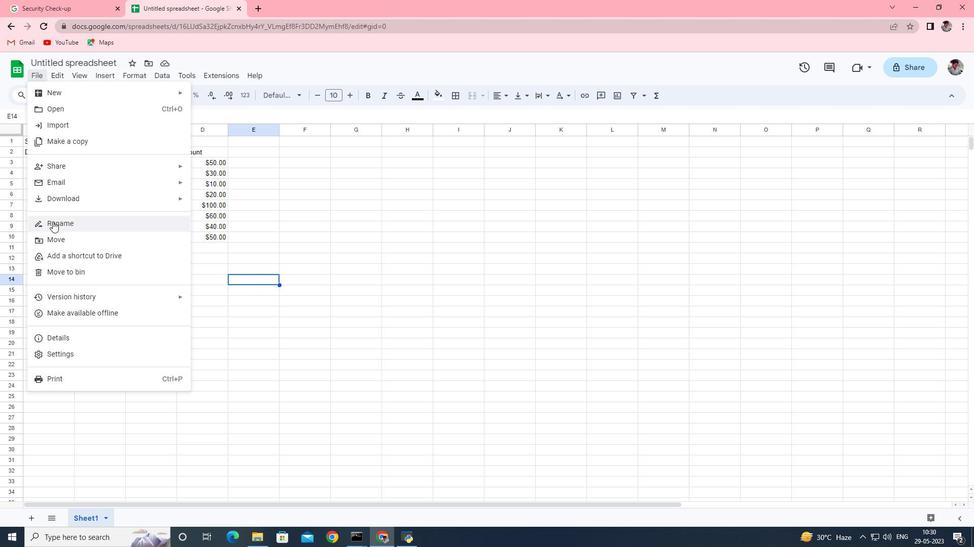 
Action: Key pressed <Key.shift><Key.shift><Key.shift><Key.shift><Key.shift><Key.shift><Key.shift><Key.shift><Key.shift>Case<Key.space><Key.shift><Key.shift><Key.shift><Key.shift><Key.shift><Key.shift><Key.shift><Key.shift><Key.shift><Key.shift><Key.shift><Key.shift><Key.shift><Key.shift>Flow<Key.space><Key.shift>Tracker<Key.enter>ctrl+S
Screenshot: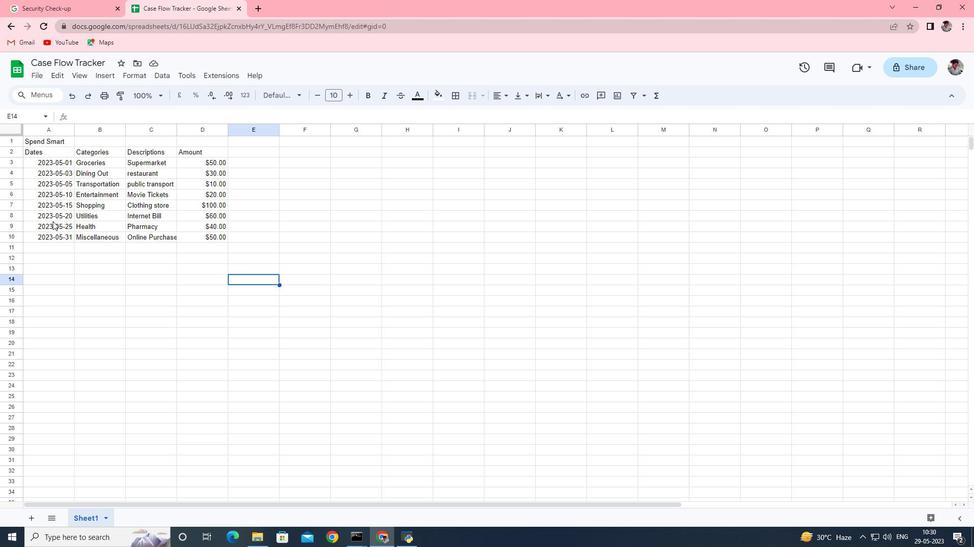
